 Task: Insert right arrow.
Action: Mouse moved to (120, 65)
Screenshot: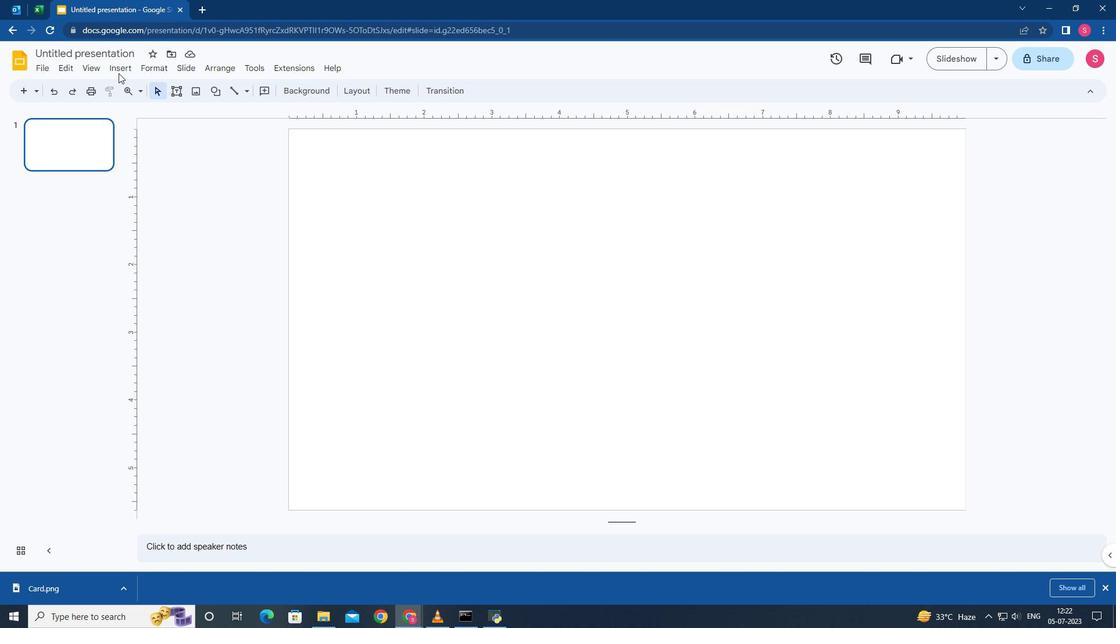 
Action: Mouse pressed left at (120, 65)
Screenshot: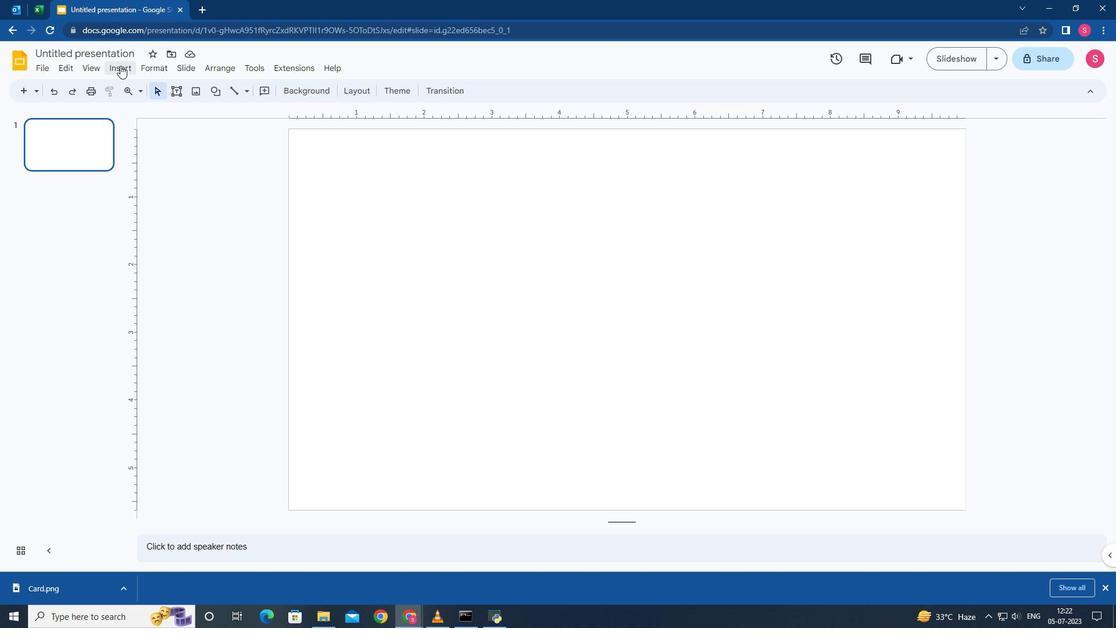 
Action: Mouse moved to (142, 157)
Screenshot: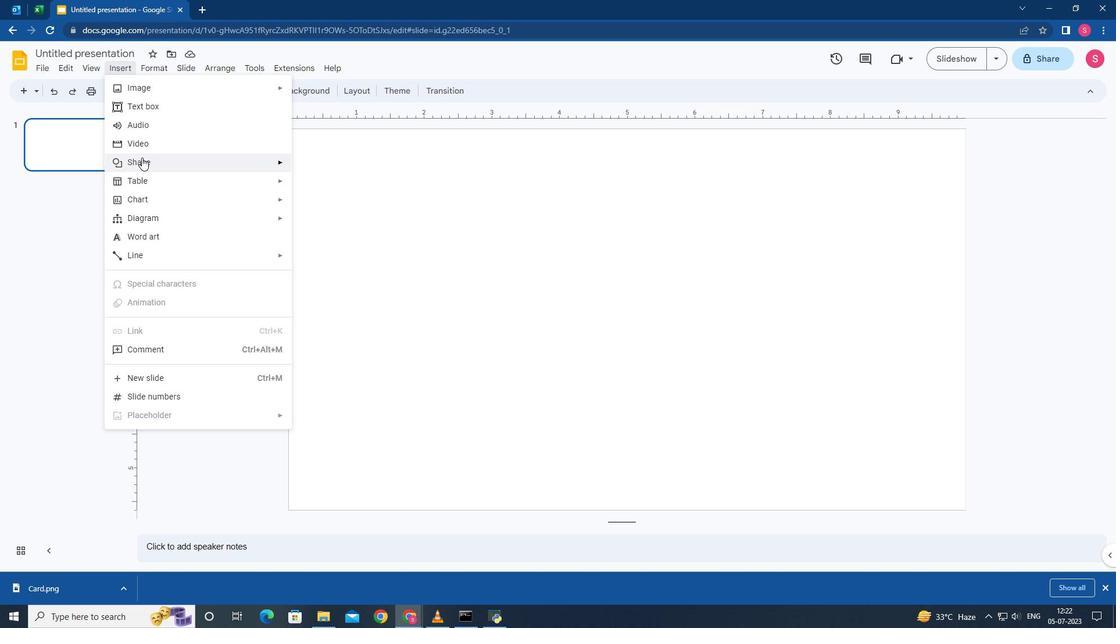 
Action: Mouse pressed left at (142, 157)
Screenshot: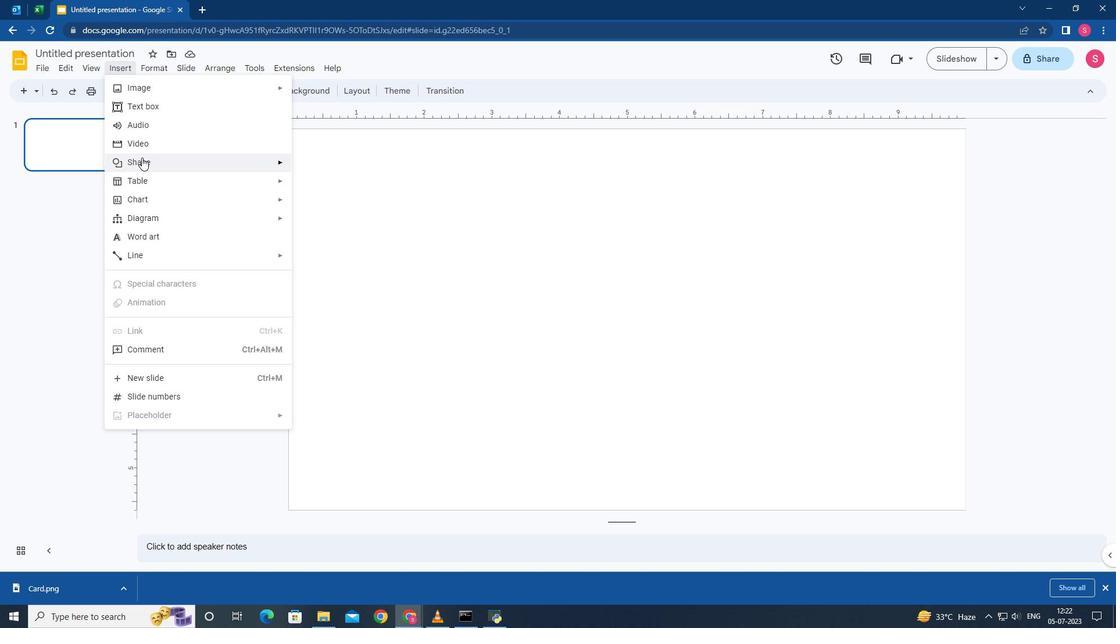 
Action: Mouse moved to (315, 180)
Screenshot: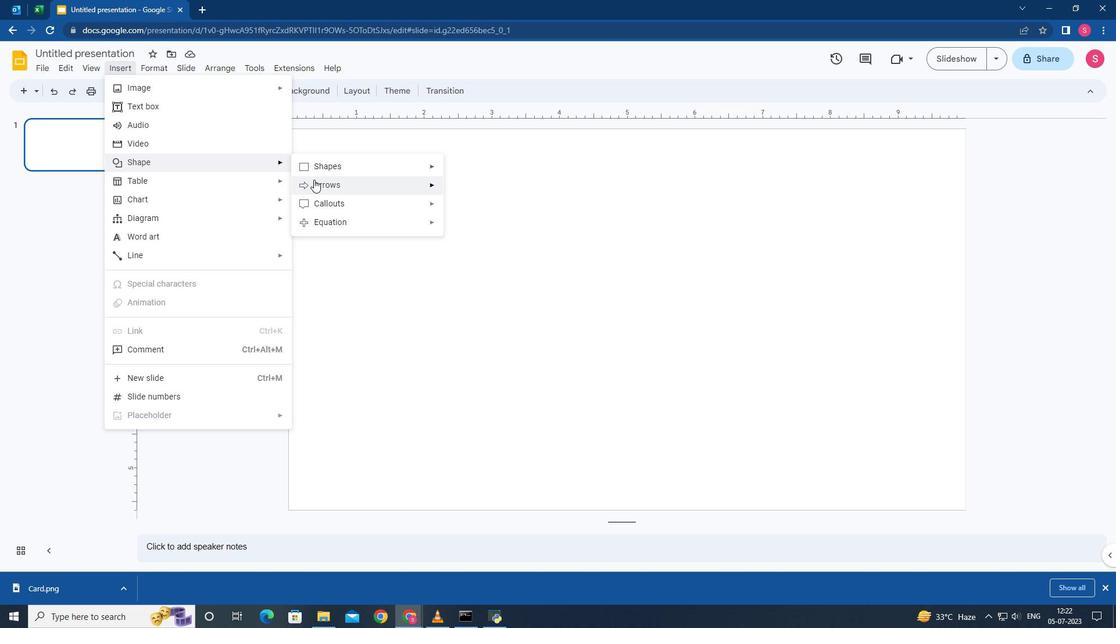 
Action: Mouse pressed left at (315, 180)
Screenshot: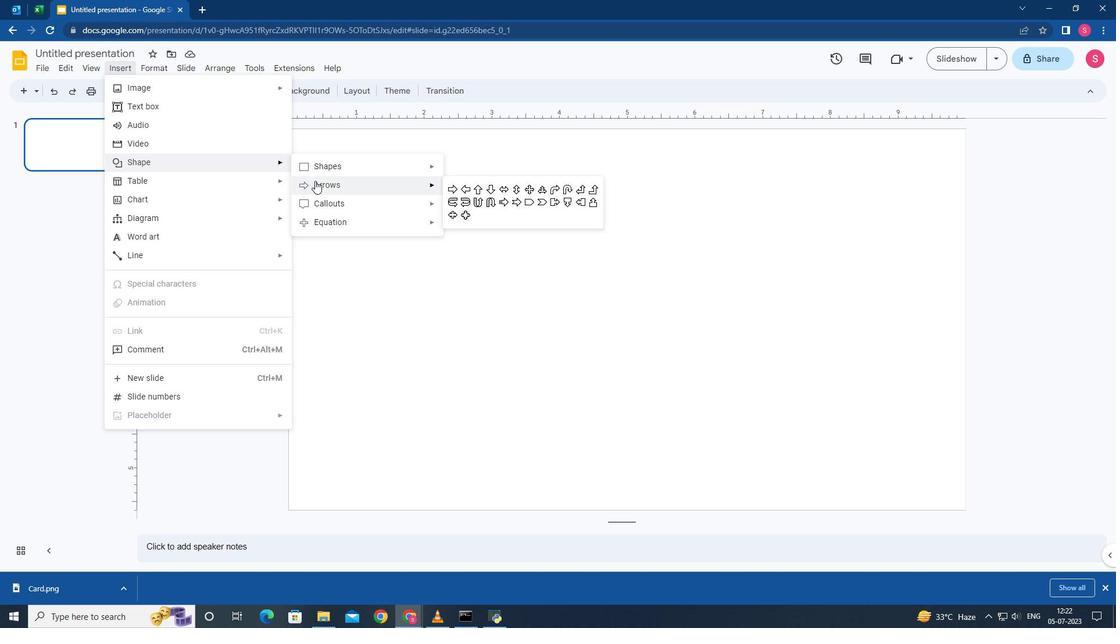 
Action: Mouse moved to (452, 190)
Screenshot: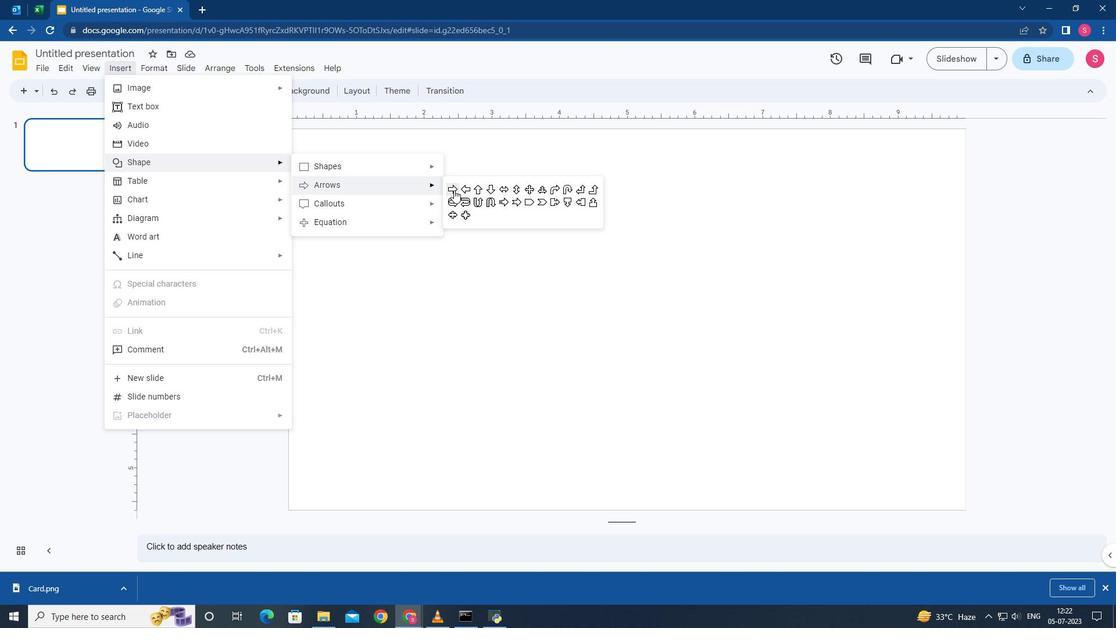 
Action: Mouse pressed left at (452, 190)
Screenshot: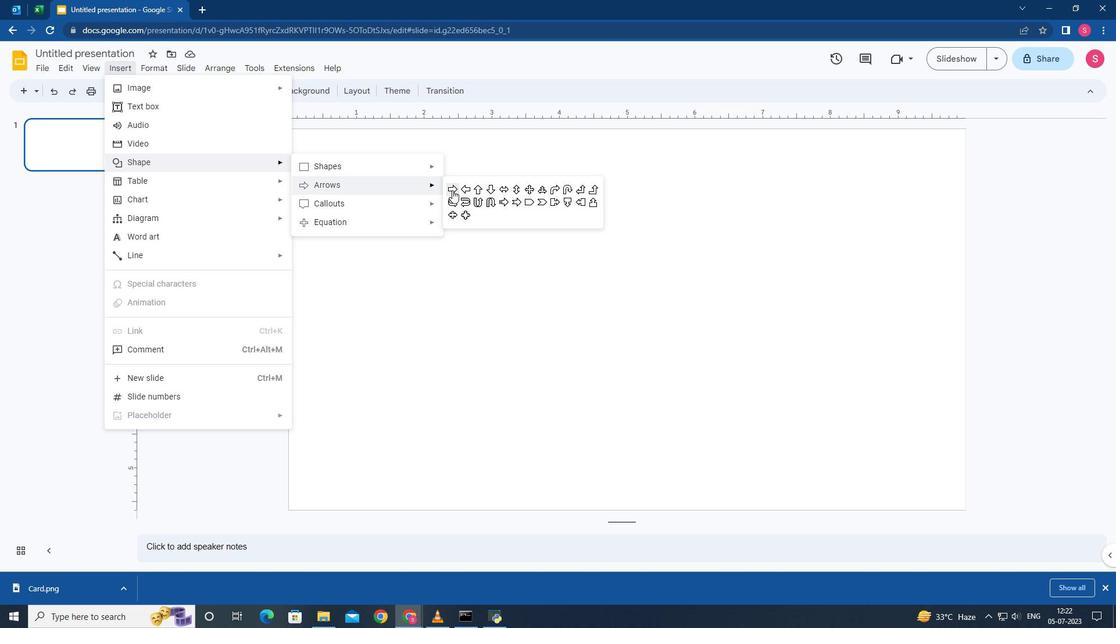 
Action: Mouse moved to (421, 240)
Screenshot: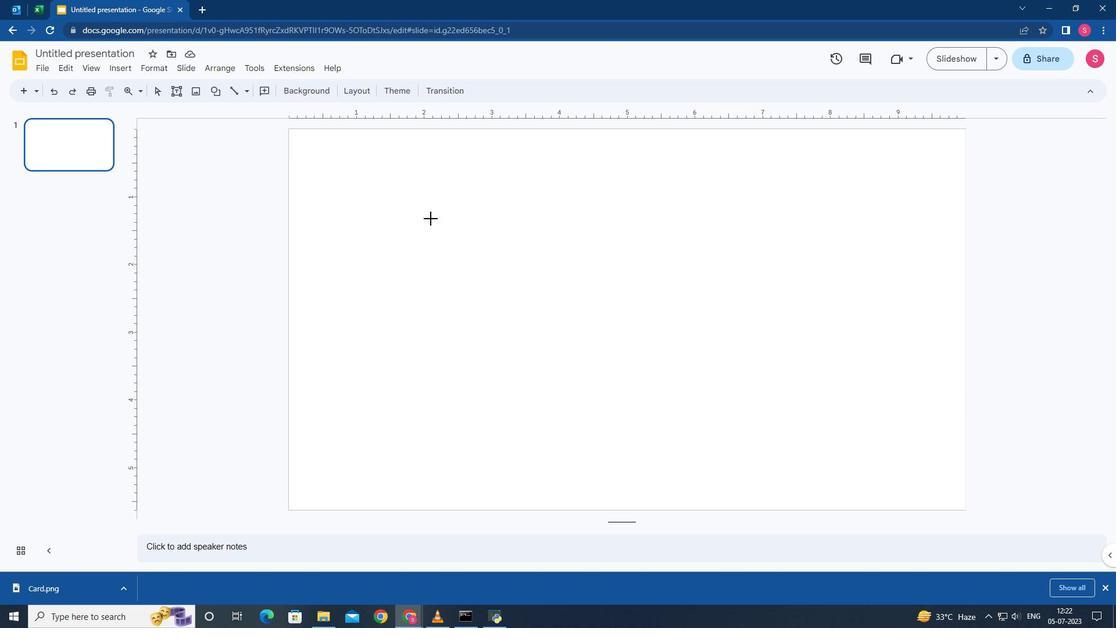 
Action: Mouse pressed left at (421, 240)
Screenshot: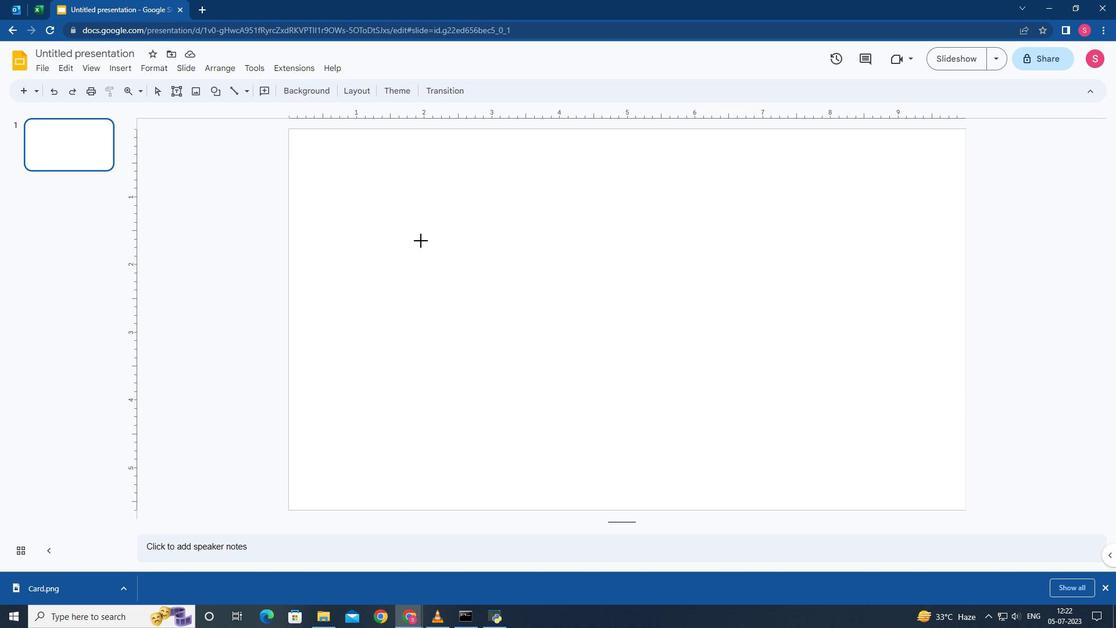 
Action: Mouse moved to (297, 331)
Screenshot: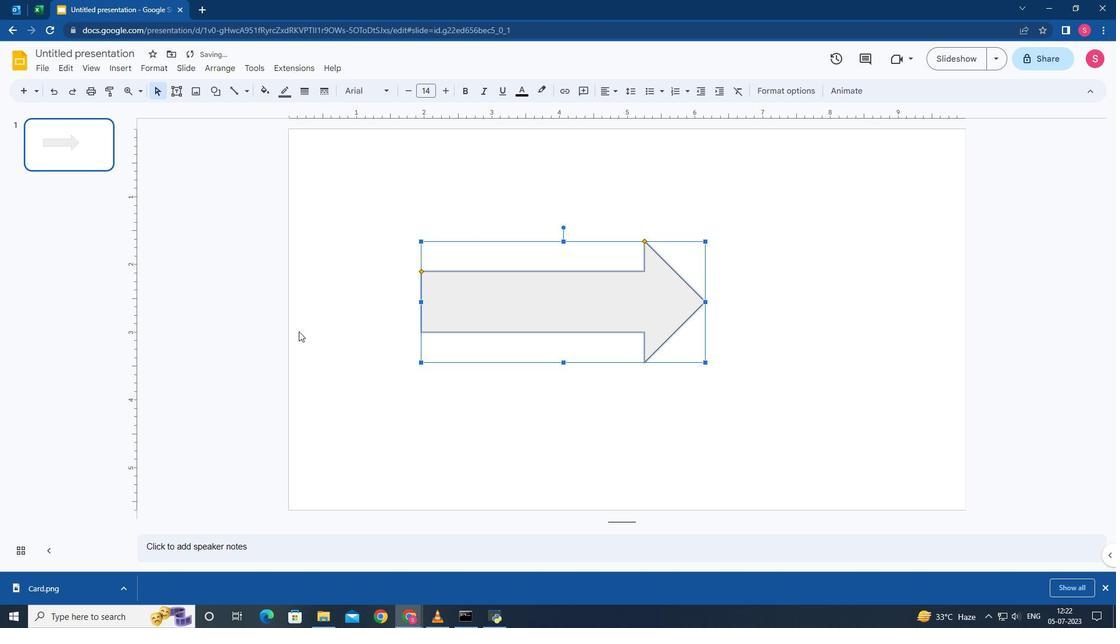 
